 Task: In the  document Matthew ,change text color to 'Dark Brown' Insert the mentioned shape on left side of the text 'Rounded Rectangle'. Change color of the shape to  PinkChange shape height to  2.4
Action: Mouse moved to (587, 166)
Screenshot: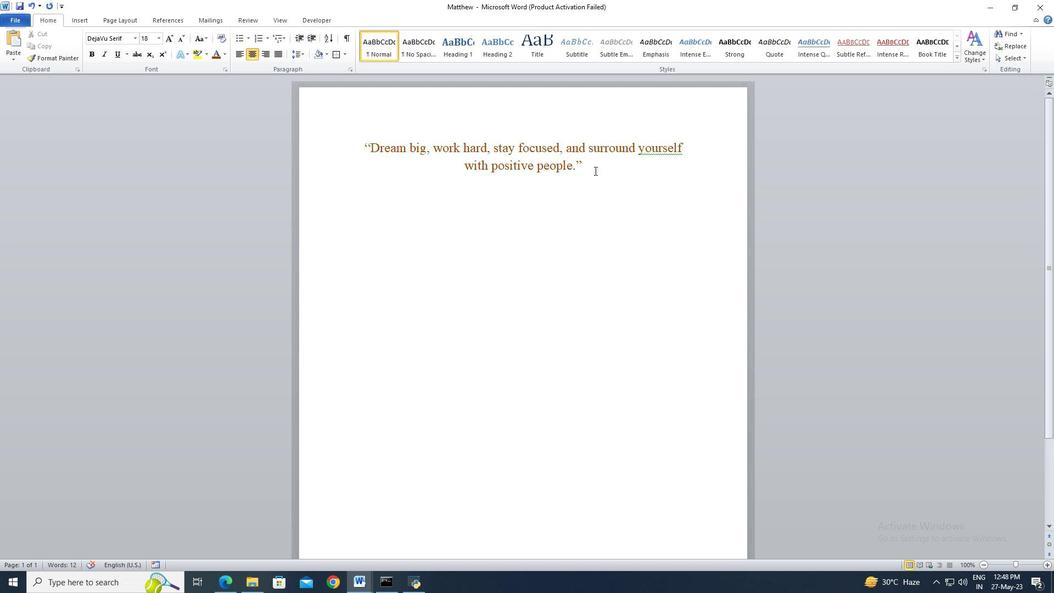 
Action: Mouse pressed left at (587, 166)
Screenshot: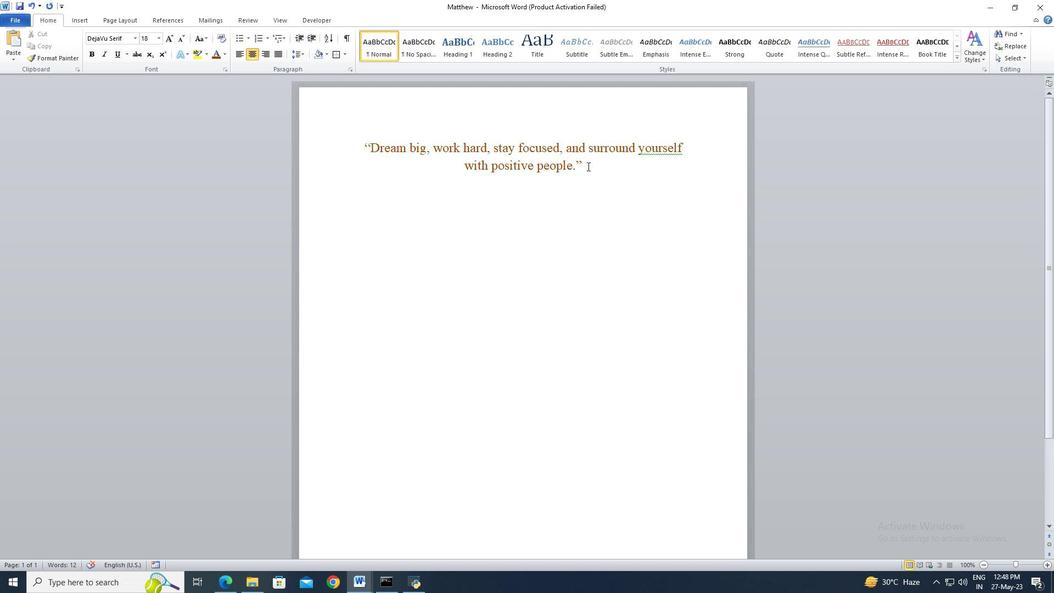
Action: Key pressed <Key.left>ctrl+A
Screenshot: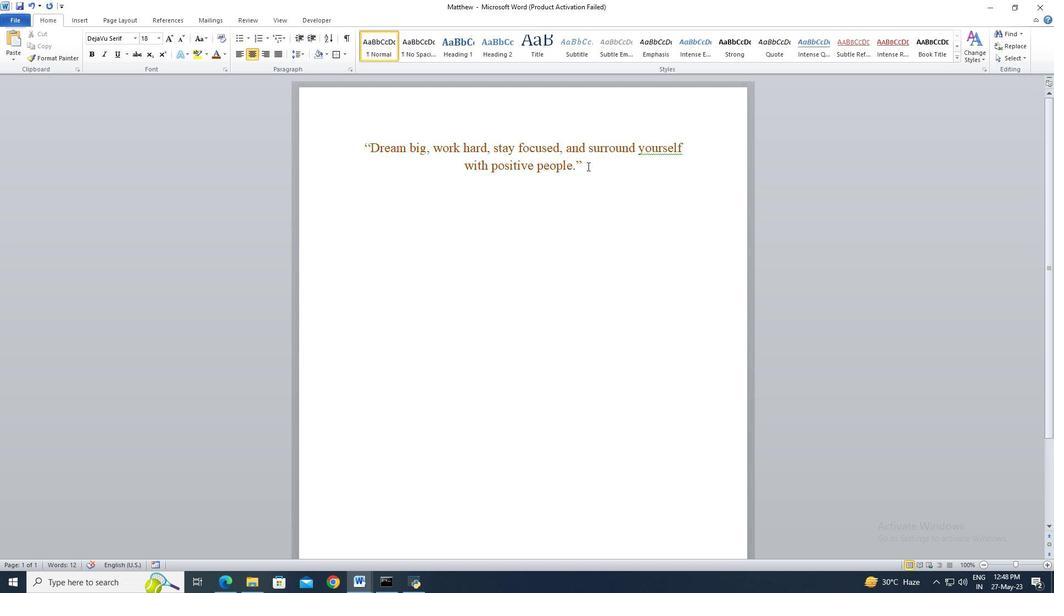 
Action: Mouse moved to (227, 55)
Screenshot: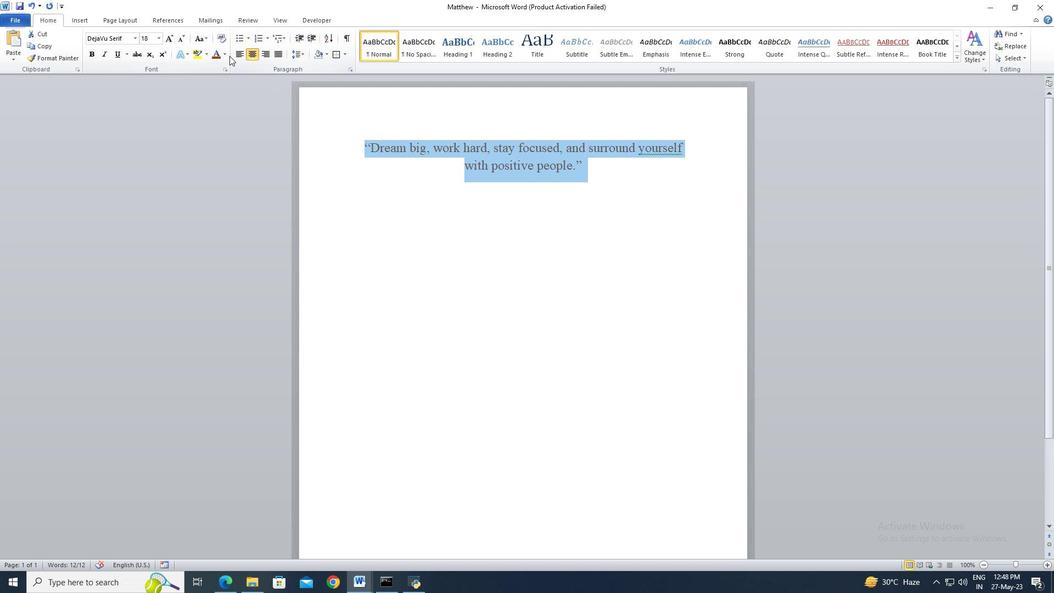 
Action: Mouse pressed left at (227, 55)
Screenshot: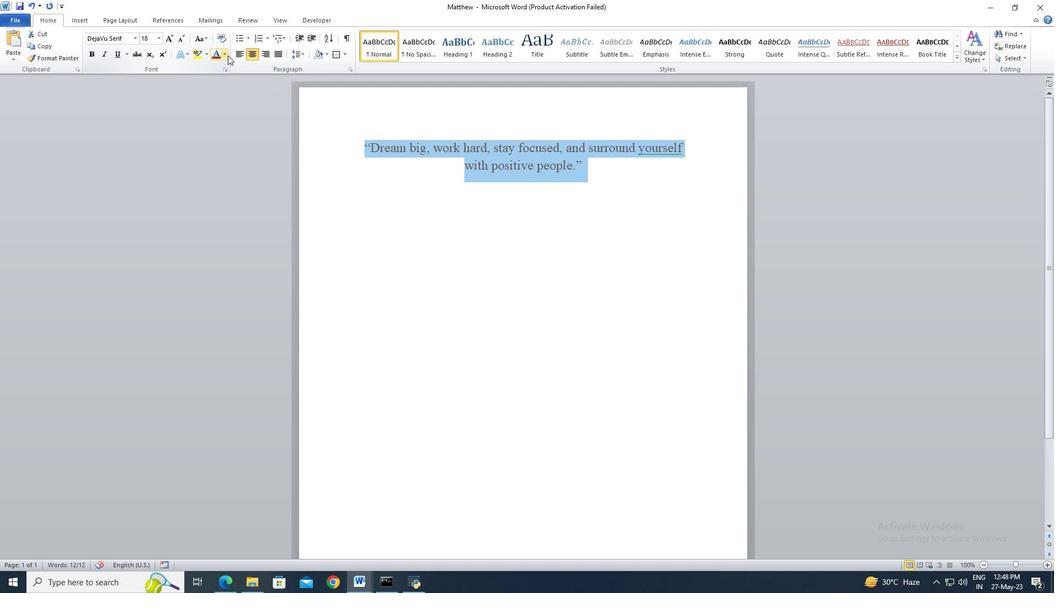 
Action: Mouse moved to (248, 175)
Screenshot: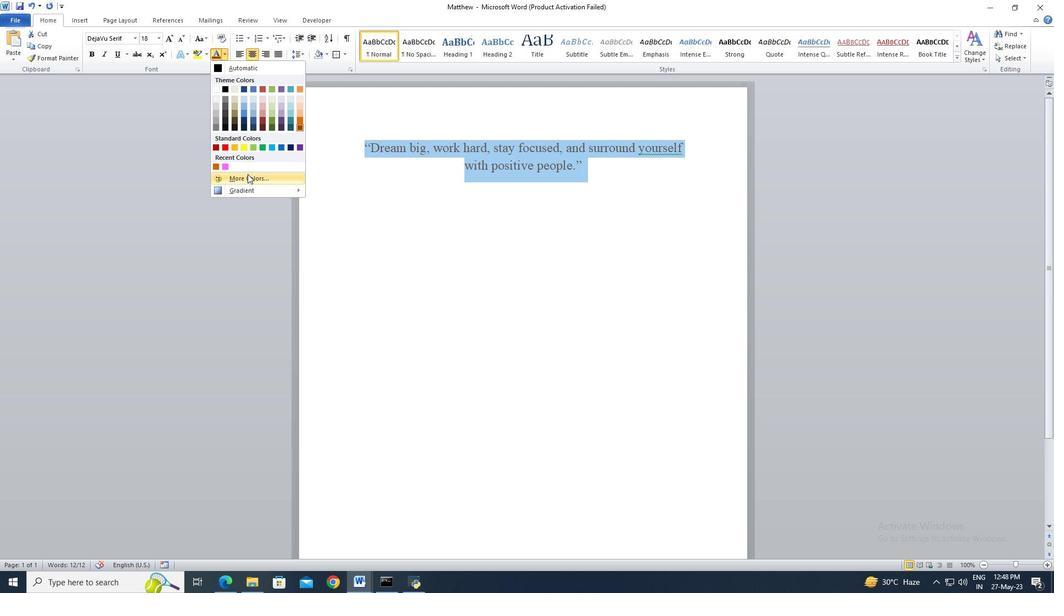 
Action: Mouse pressed left at (248, 175)
Screenshot: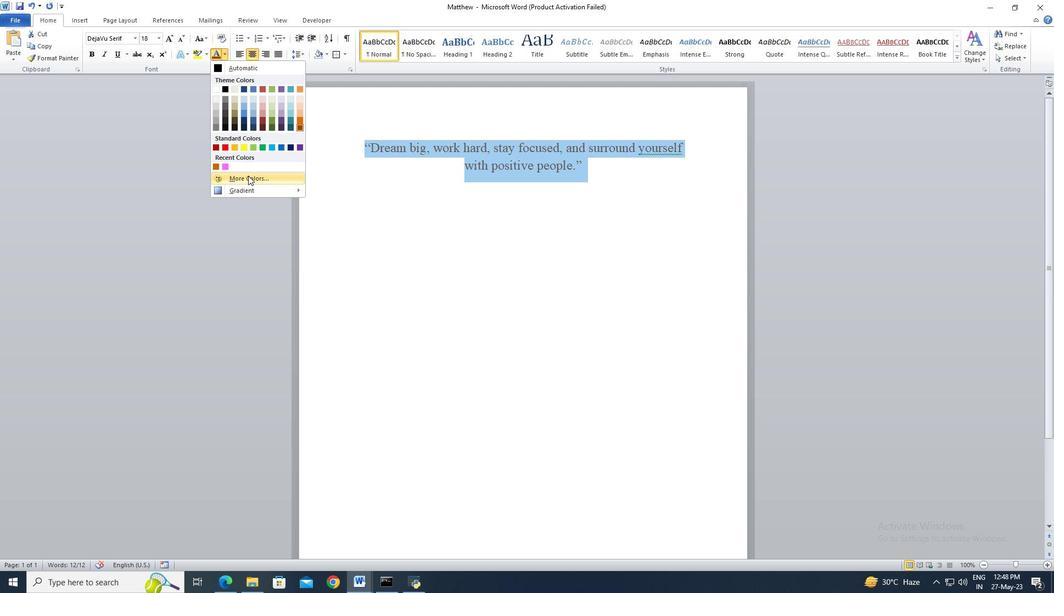 
Action: Mouse moved to (557, 254)
Screenshot: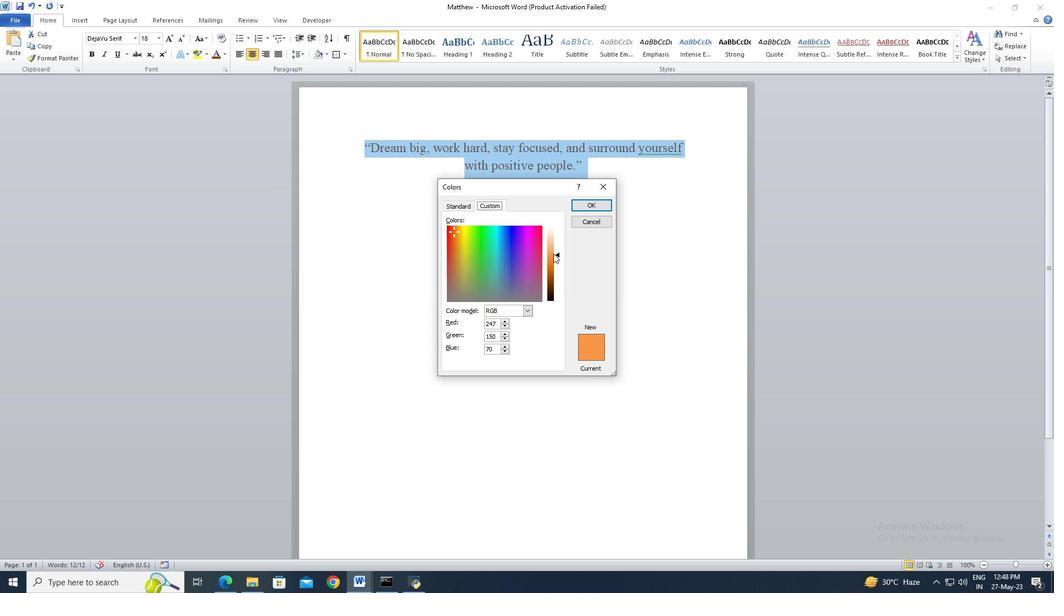
Action: Mouse pressed left at (557, 254)
Screenshot: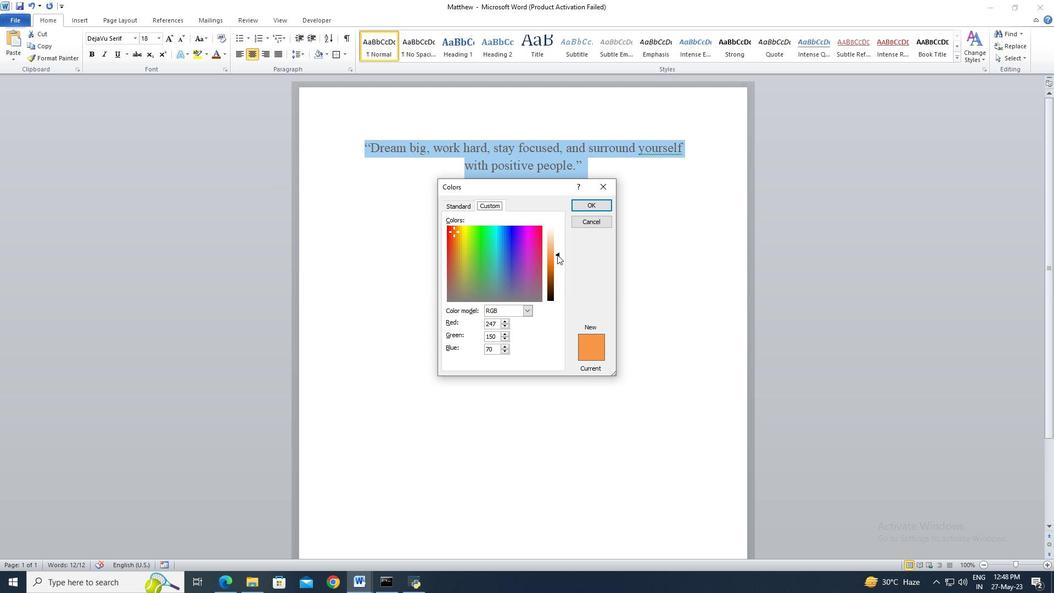 
Action: Mouse moved to (596, 203)
Screenshot: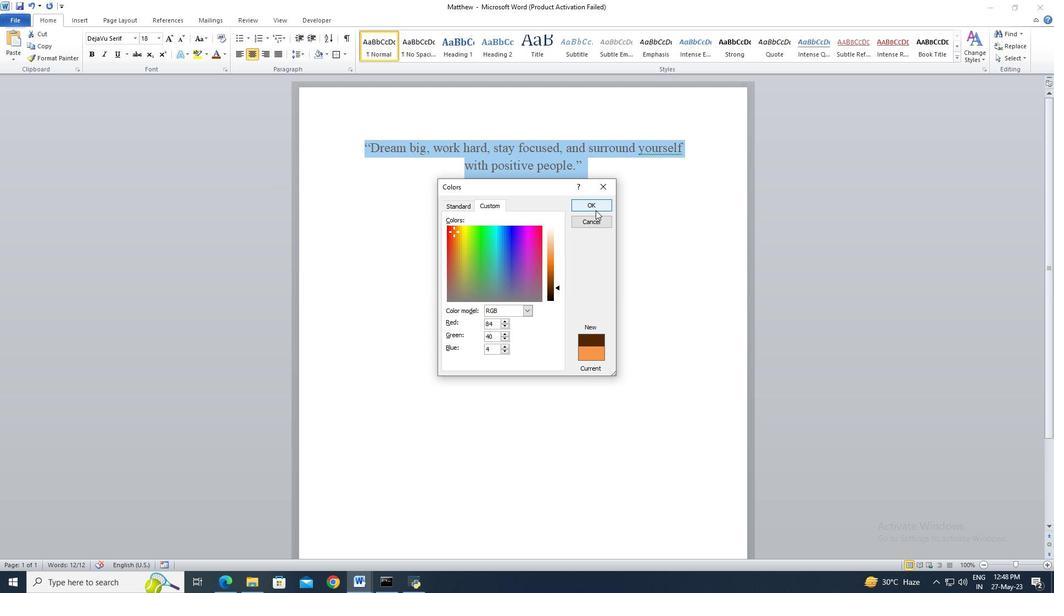 
Action: Mouse pressed left at (596, 203)
Screenshot: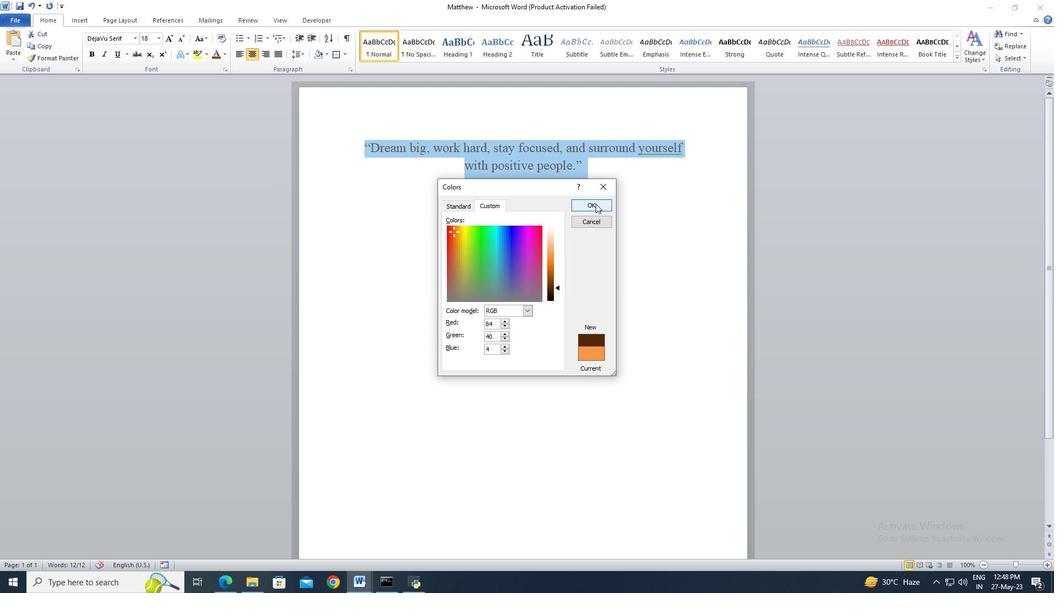 
Action: Mouse moved to (599, 175)
Screenshot: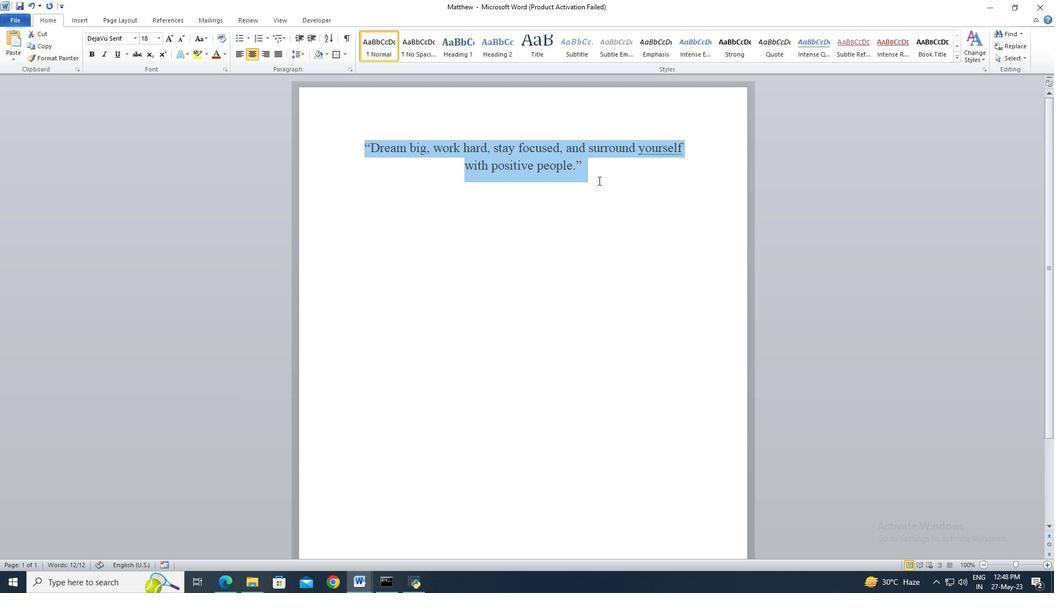 
Action: Mouse pressed left at (599, 175)
Screenshot: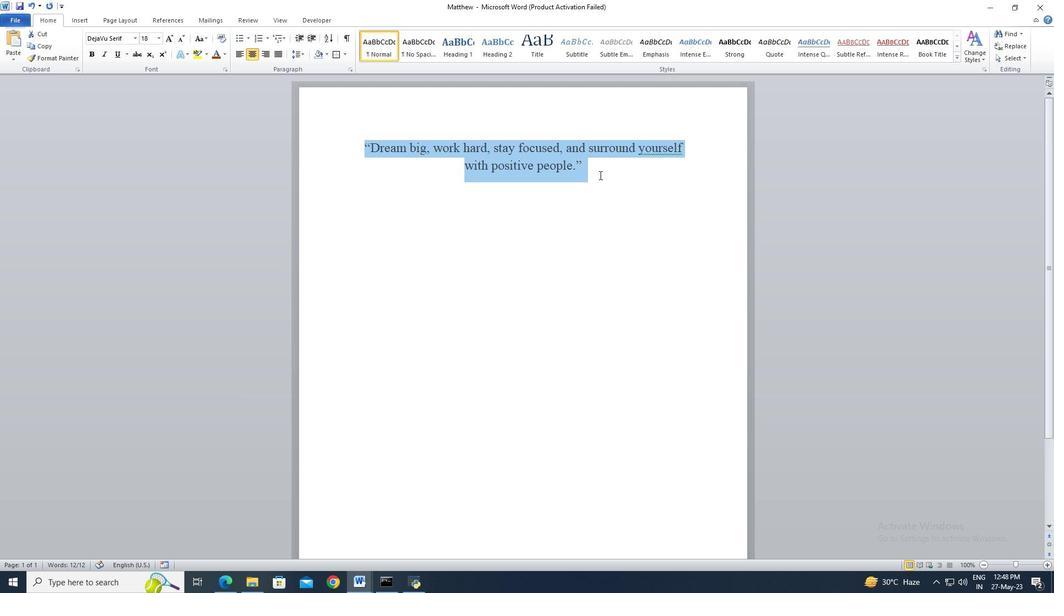 
Action: Mouse moved to (92, 24)
Screenshot: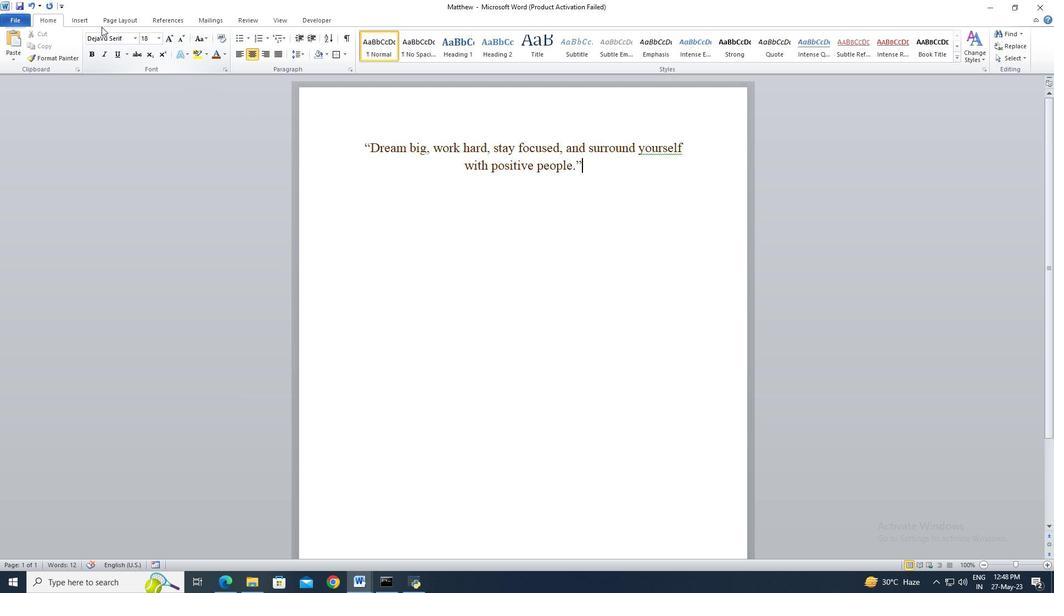 
Action: Mouse pressed left at (92, 24)
Screenshot: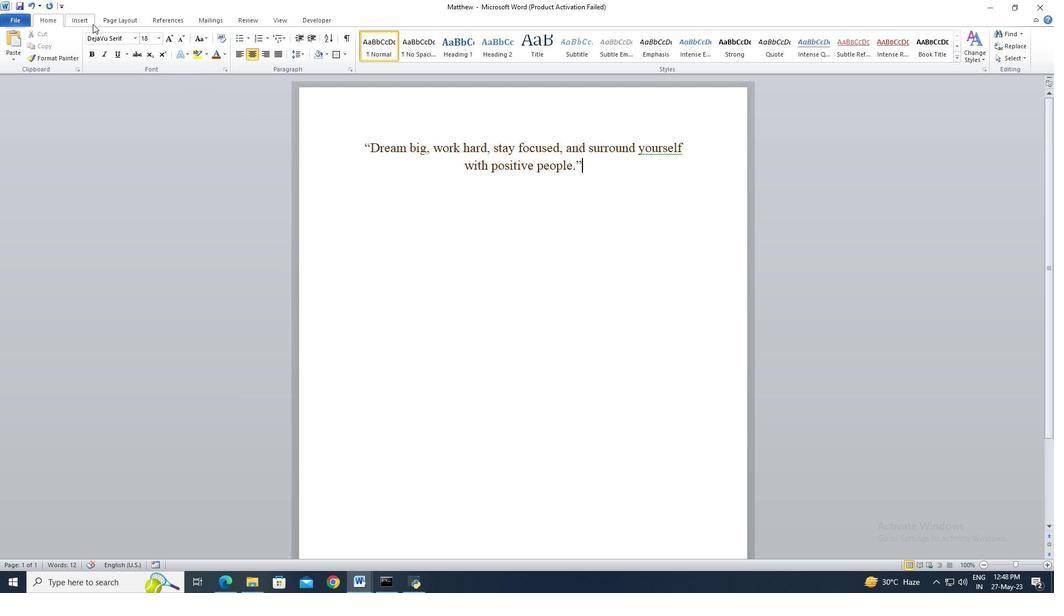 
Action: Mouse moved to (152, 46)
Screenshot: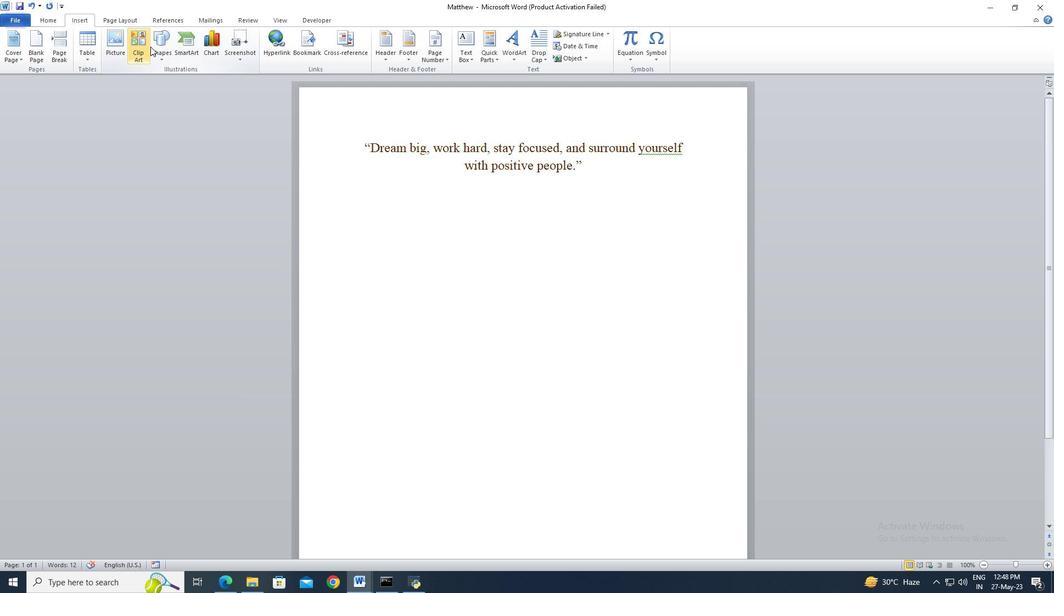 
Action: Mouse pressed left at (152, 46)
Screenshot: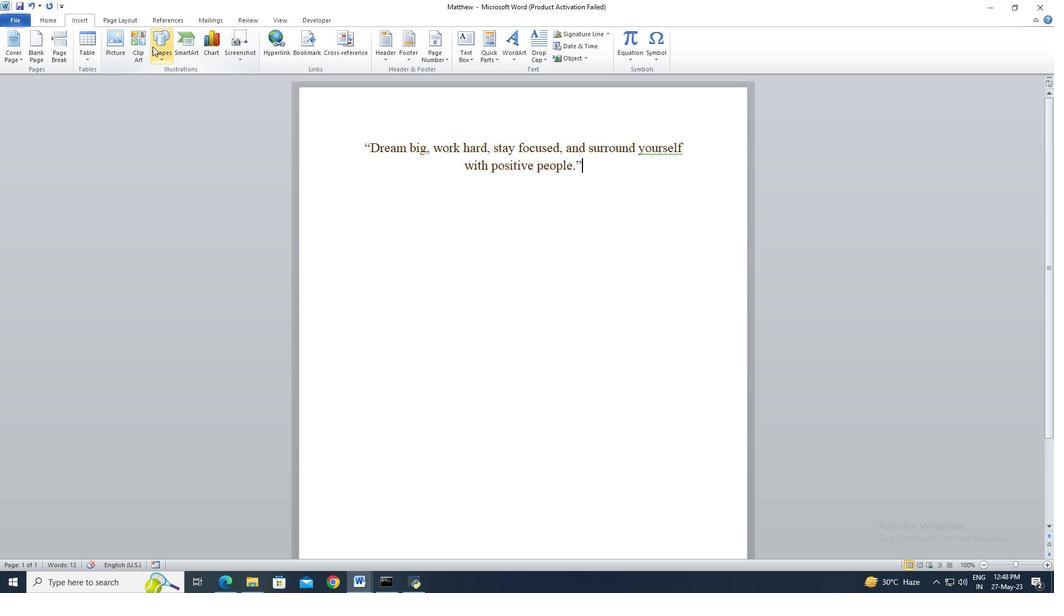 
Action: Mouse moved to (169, 130)
Screenshot: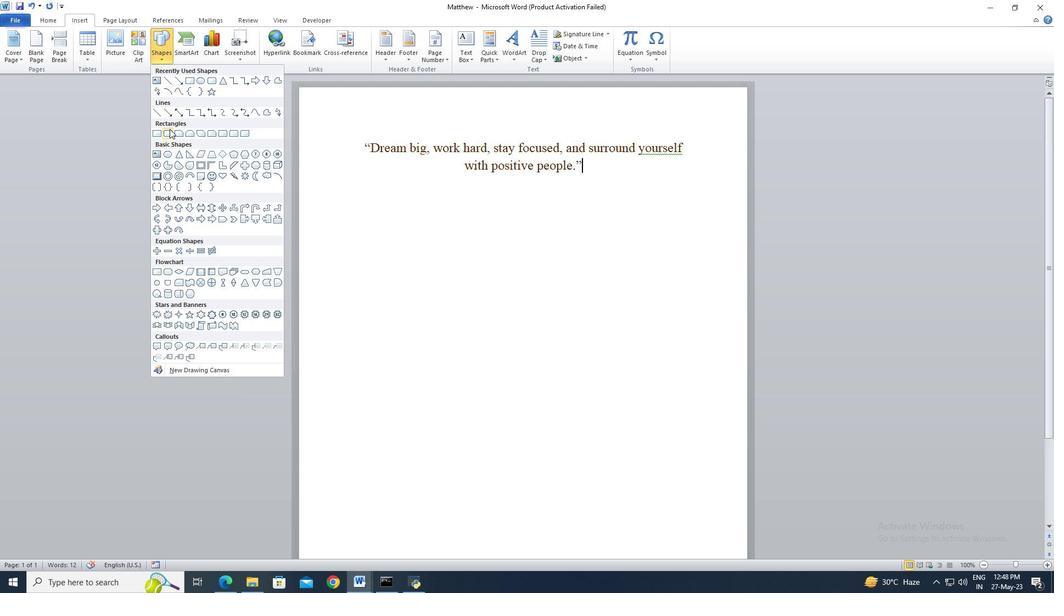 
Action: Mouse pressed left at (169, 130)
Screenshot: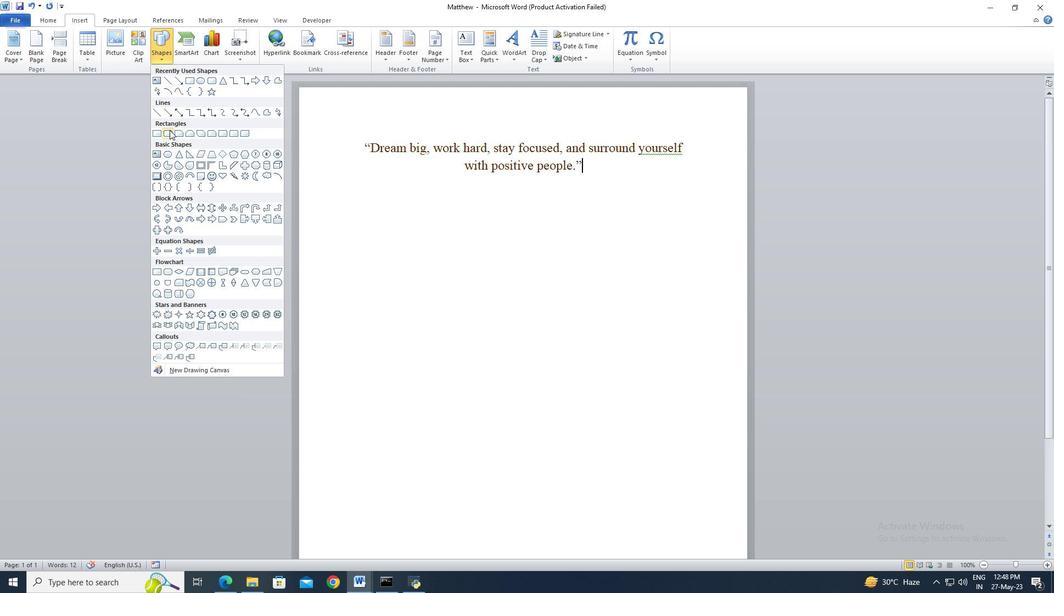 
Action: Mouse moved to (310, 143)
Screenshot: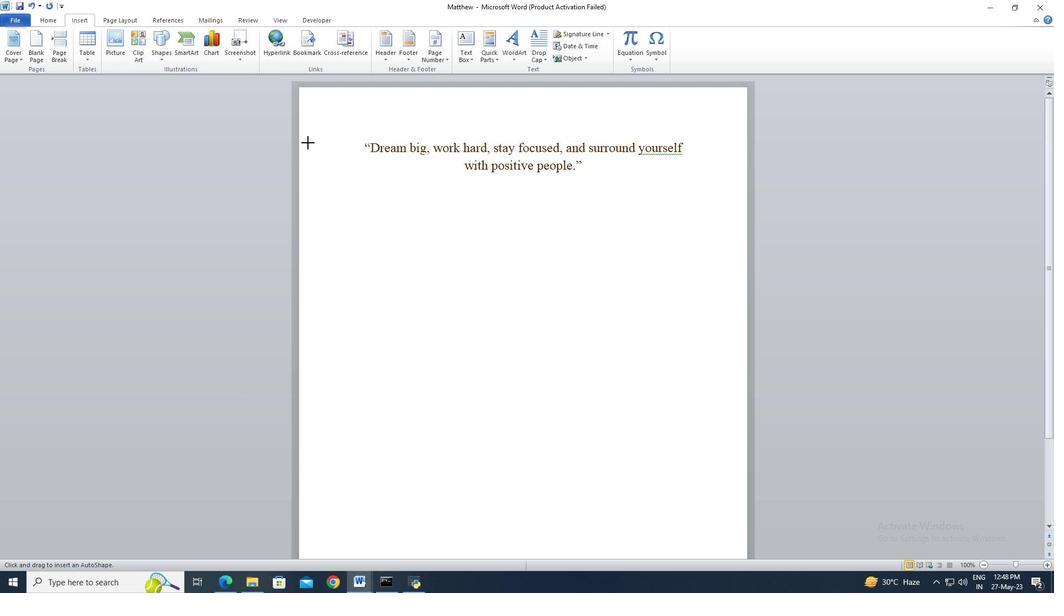 
Action: Mouse pressed left at (310, 143)
Screenshot: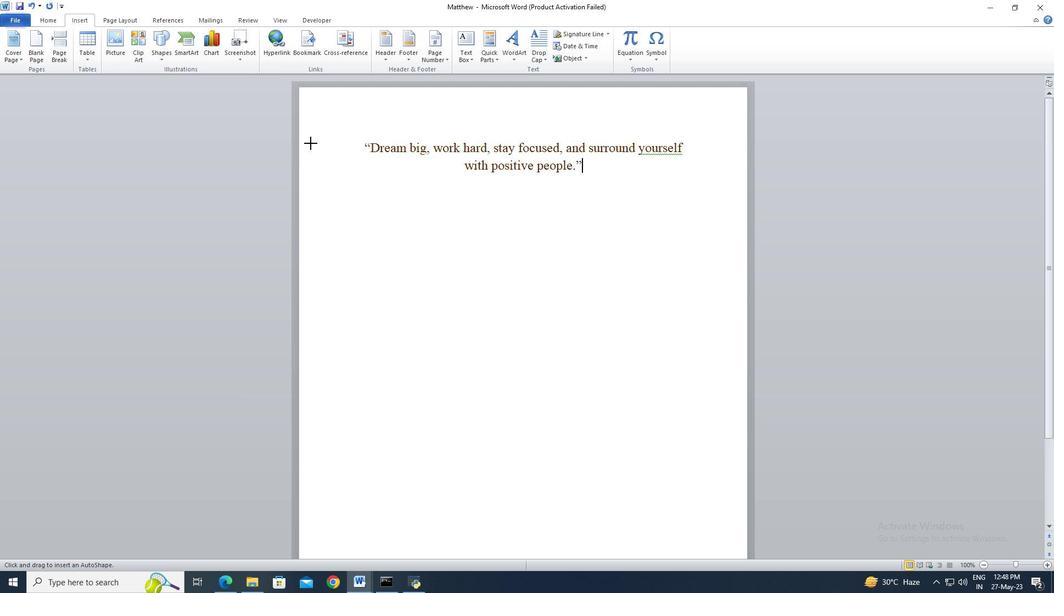 
Action: Mouse moved to (408, 34)
Screenshot: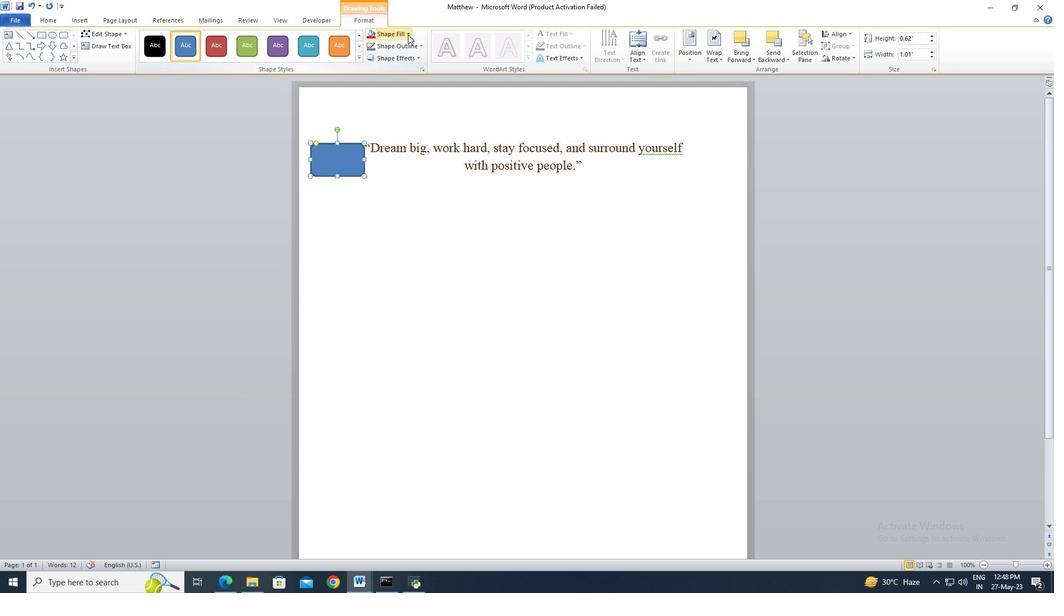 
Action: Mouse pressed left at (408, 34)
Screenshot: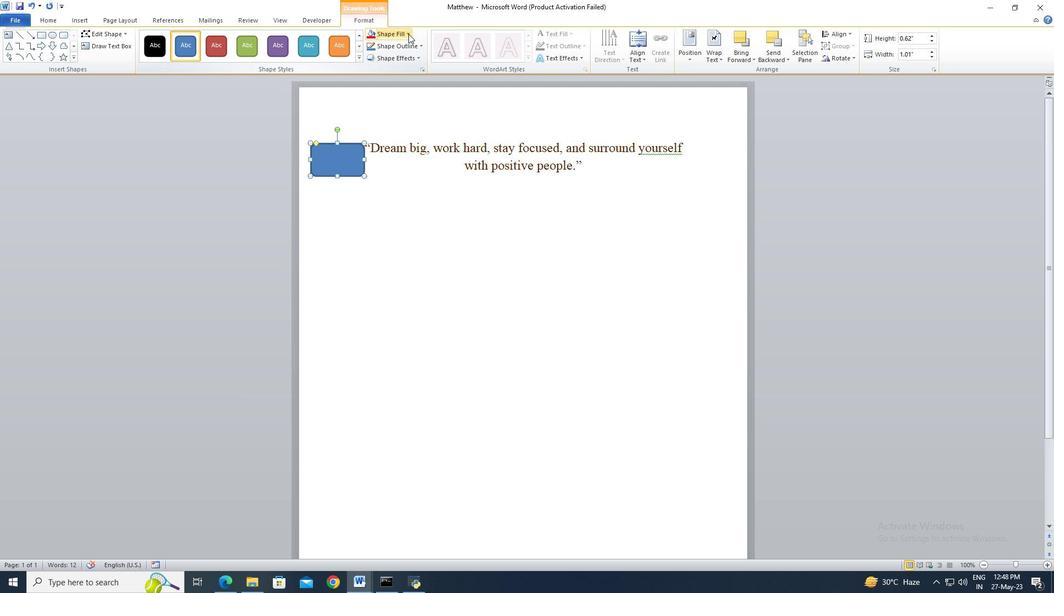 
Action: Mouse moved to (391, 129)
Screenshot: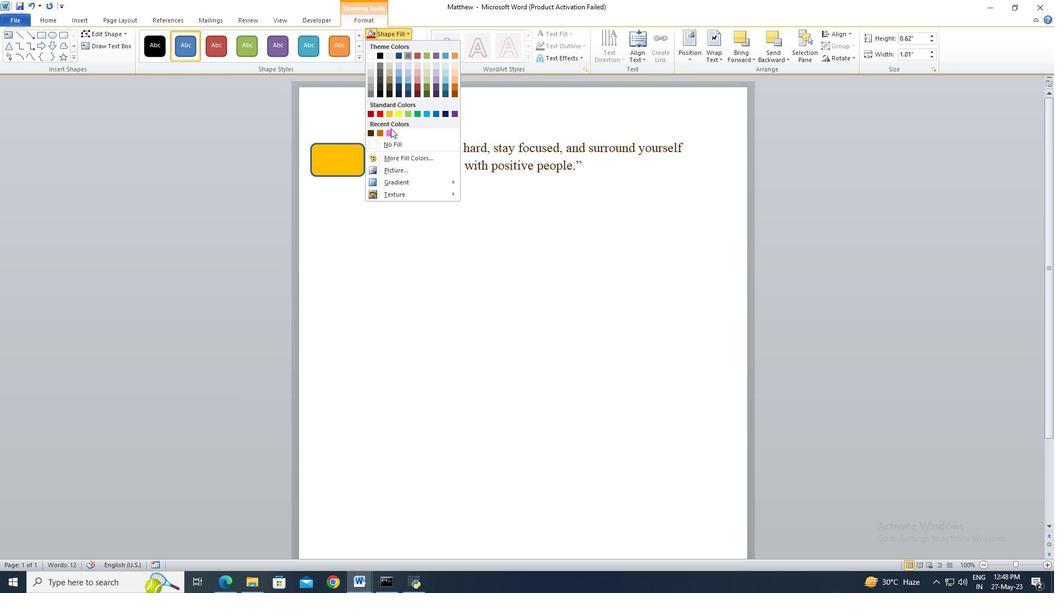
Action: Mouse pressed left at (391, 129)
Screenshot: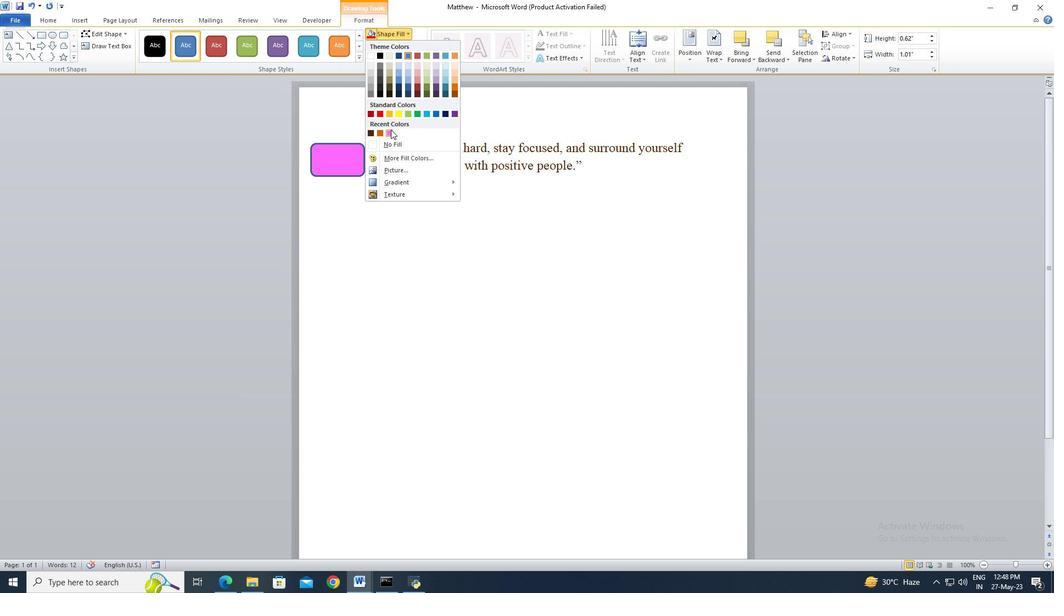 
Action: Mouse moved to (916, 35)
Screenshot: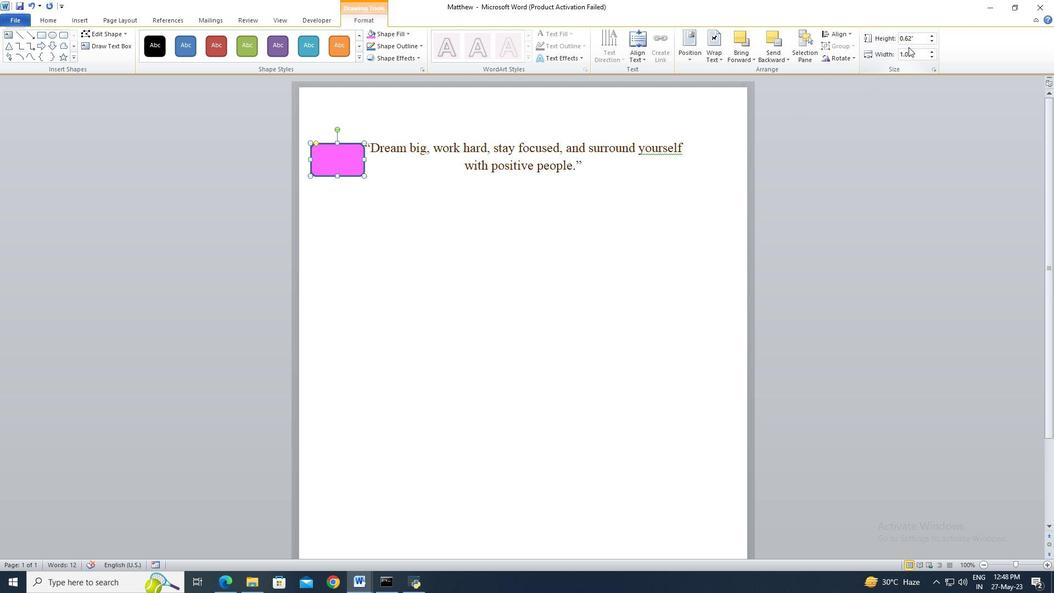 
Action: Mouse pressed left at (916, 35)
Screenshot: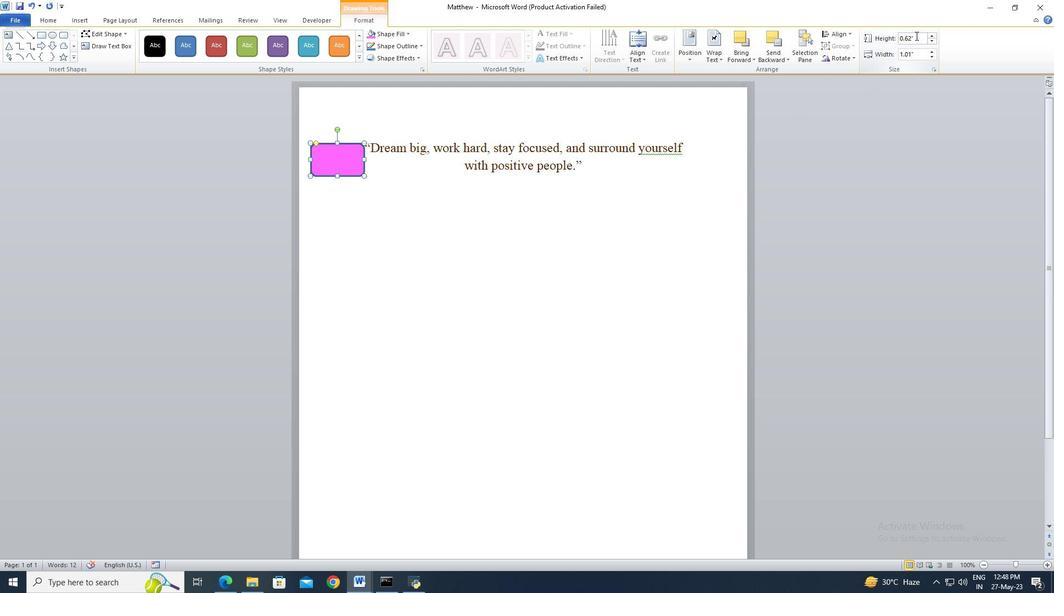 
Action: Mouse moved to (867, 24)
Screenshot: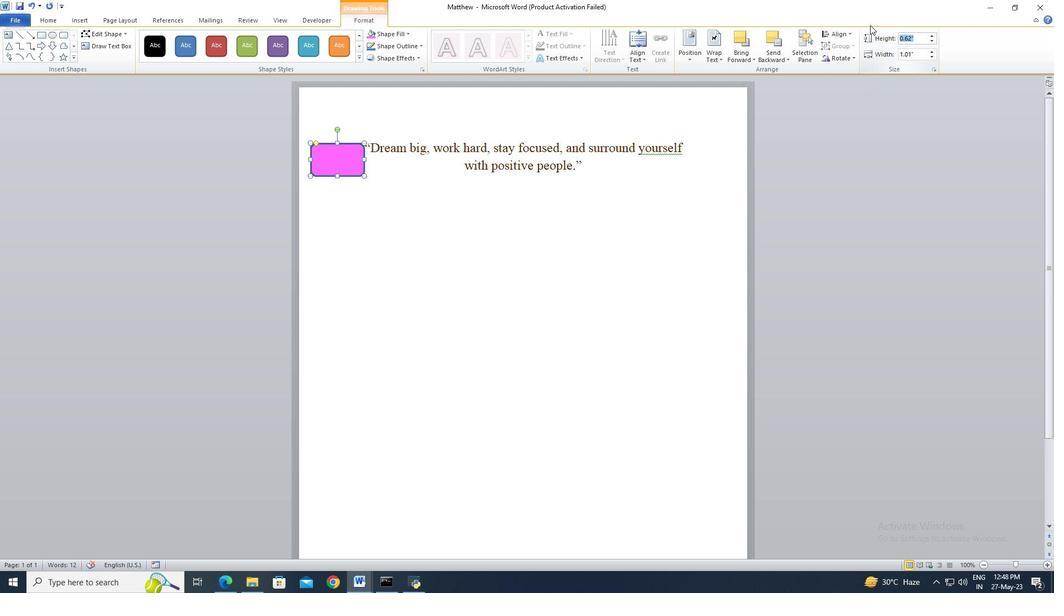 
Action: Key pressed 2.4<Key.enter>
Screenshot: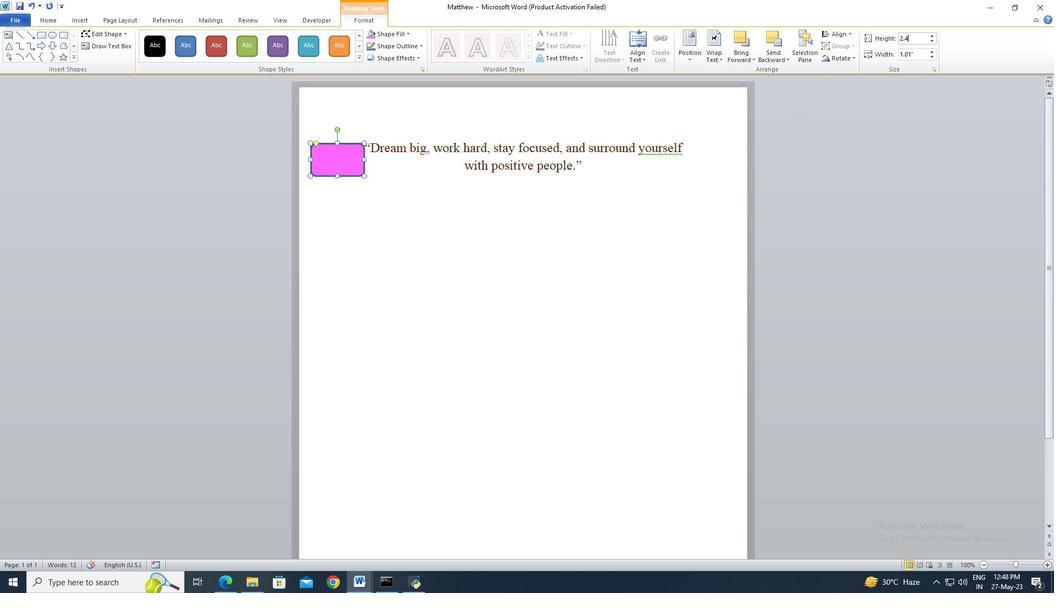 
